 Task: Set autofetch period to 180.
Action: Mouse moved to (20, 539)
Screenshot: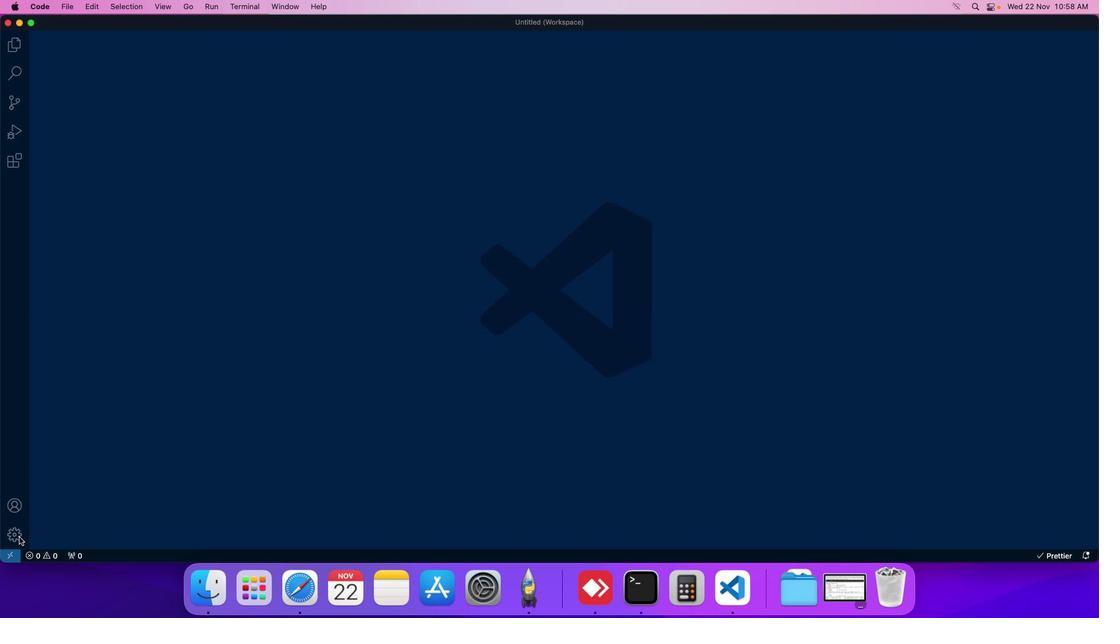 
Action: Mouse pressed left at (20, 539)
Screenshot: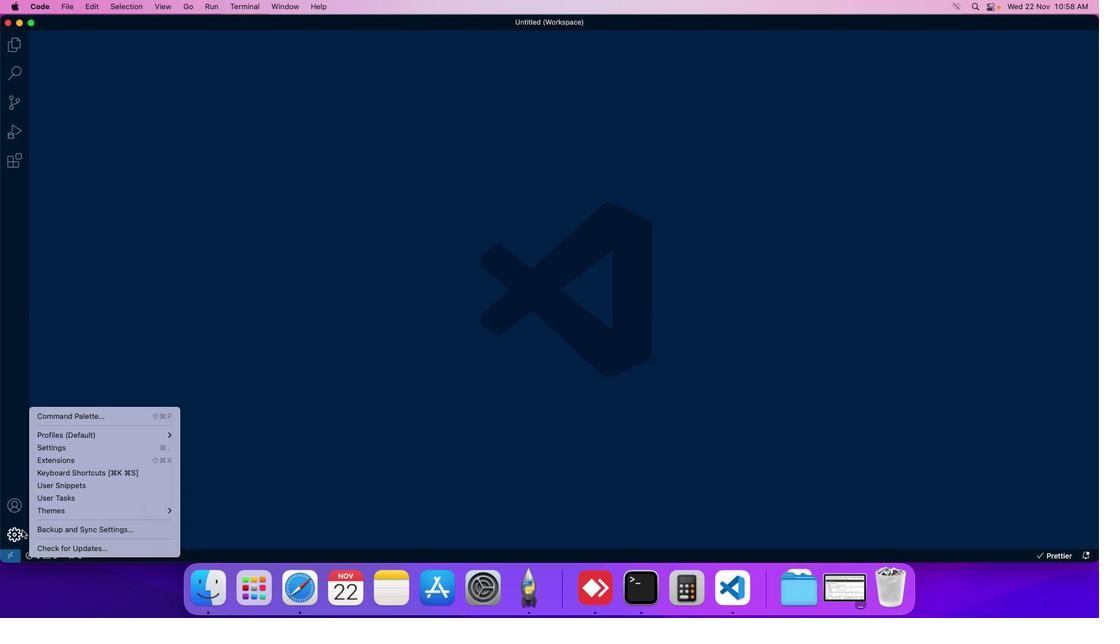 
Action: Mouse moved to (69, 452)
Screenshot: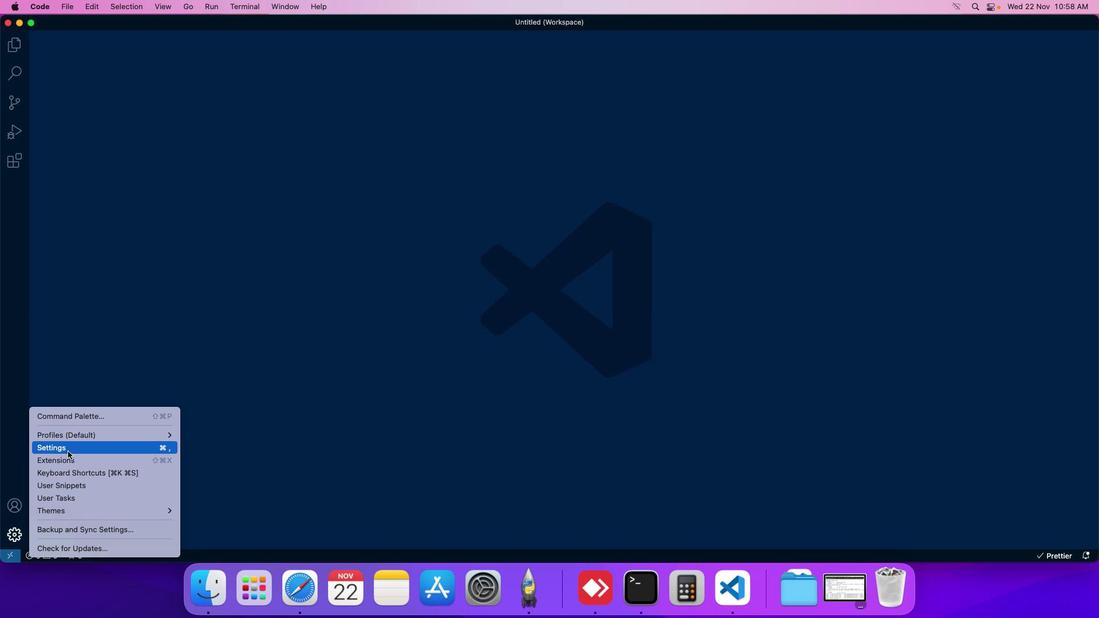 
Action: Mouse pressed left at (69, 452)
Screenshot: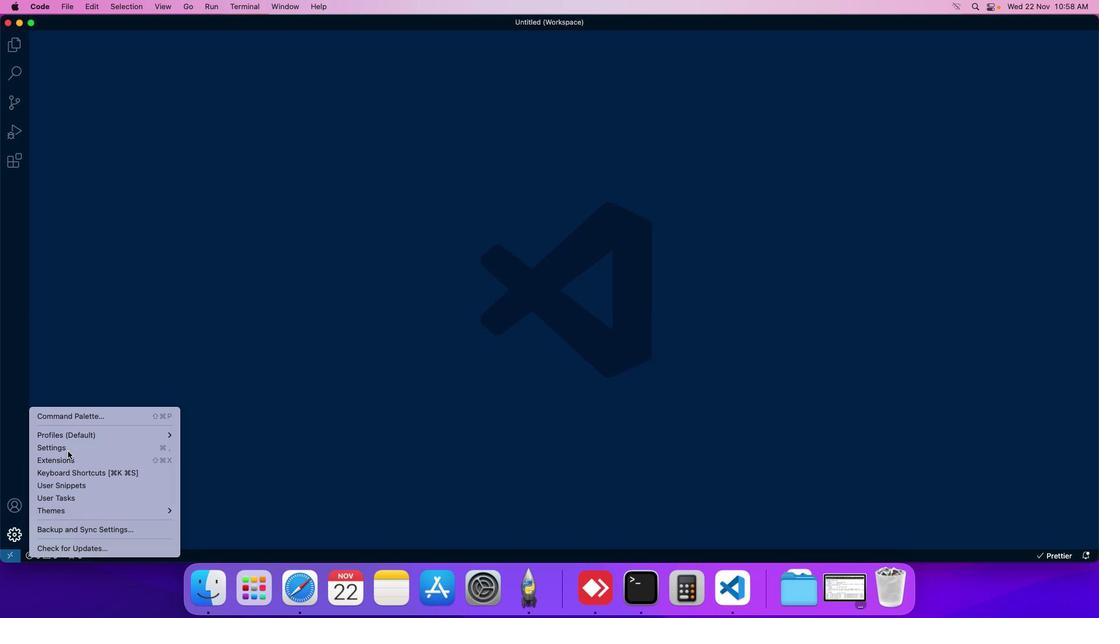 
Action: Mouse moved to (249, 96)
Screenshot: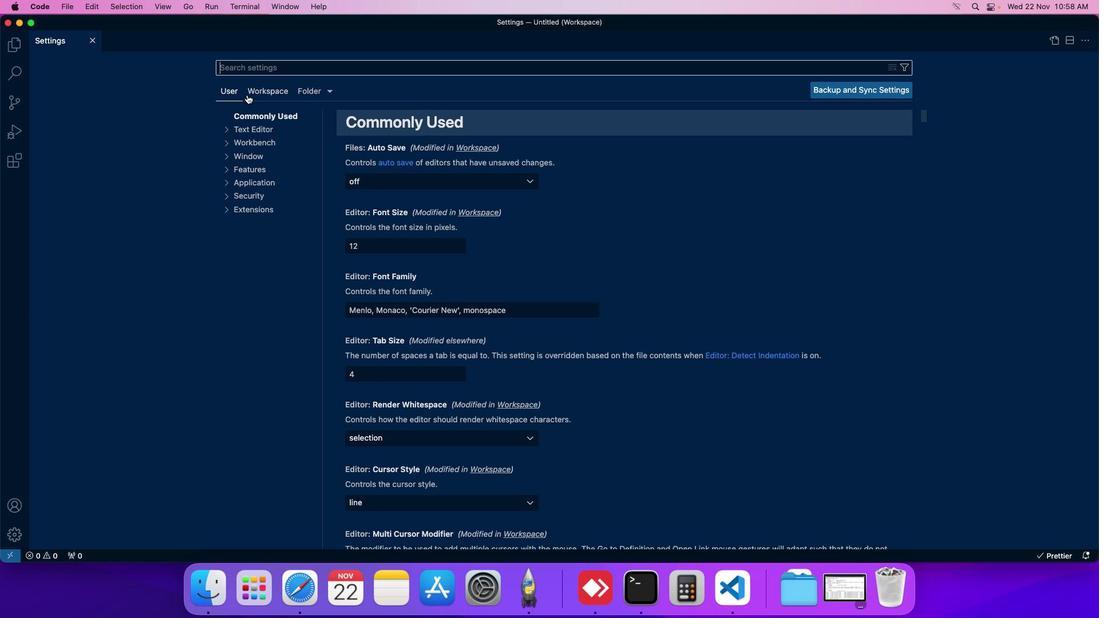 
Action: Mouse pressed left at (249, 96)
Screenshot: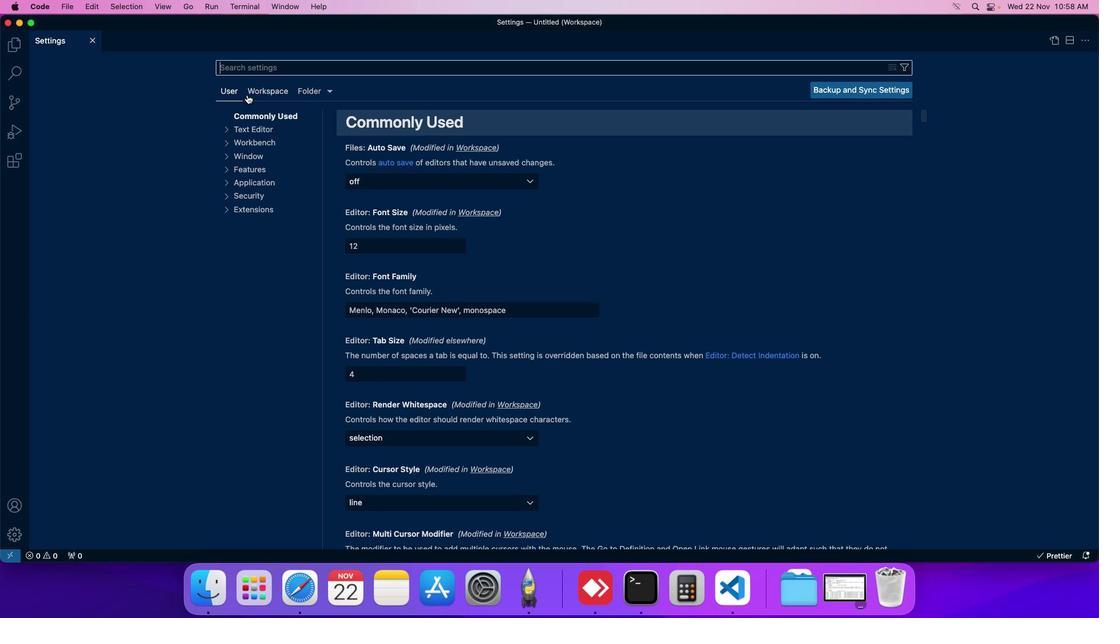 
Action: Mouse moved to (255, 201)
Screenshot: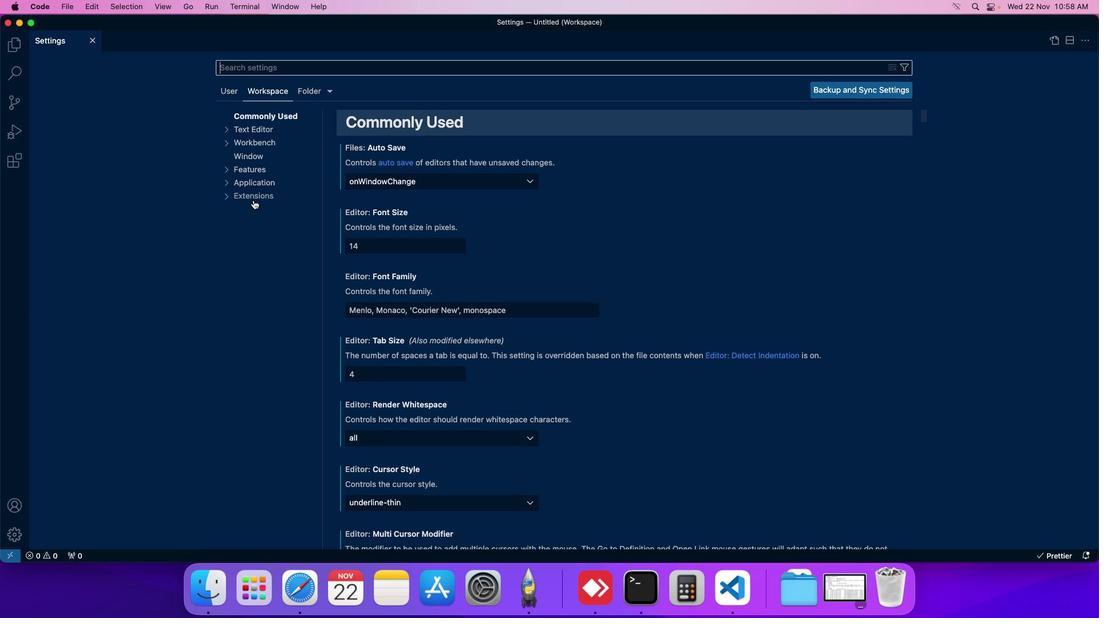 
Action: Mouse pressed left at (255, 201)
Screenshot: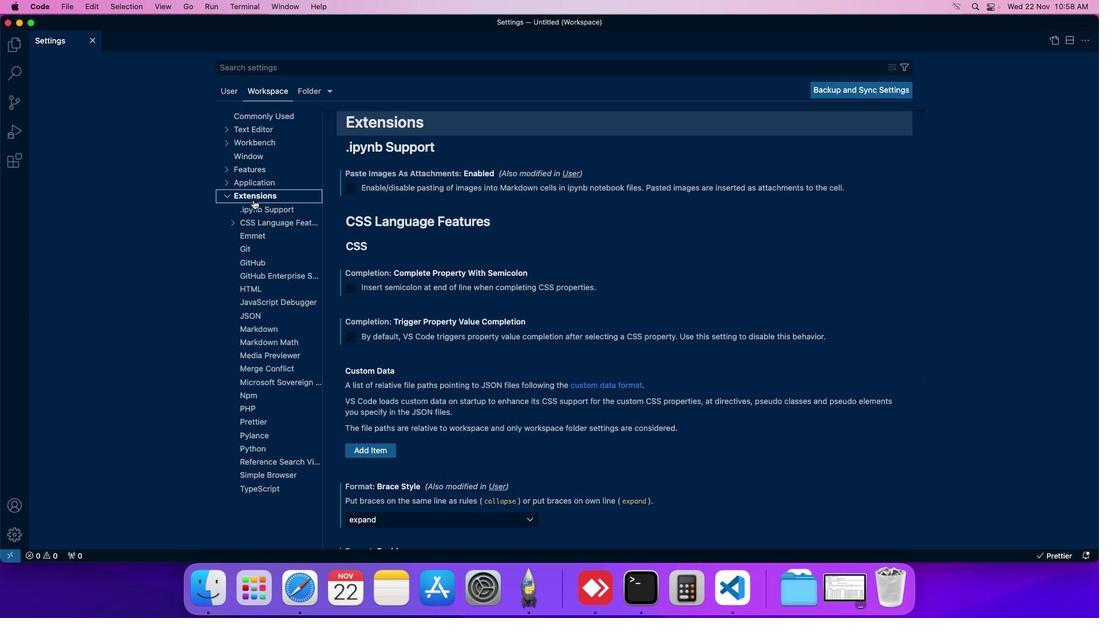 
Action: Mouse moved to (248, 246)
Screenshot: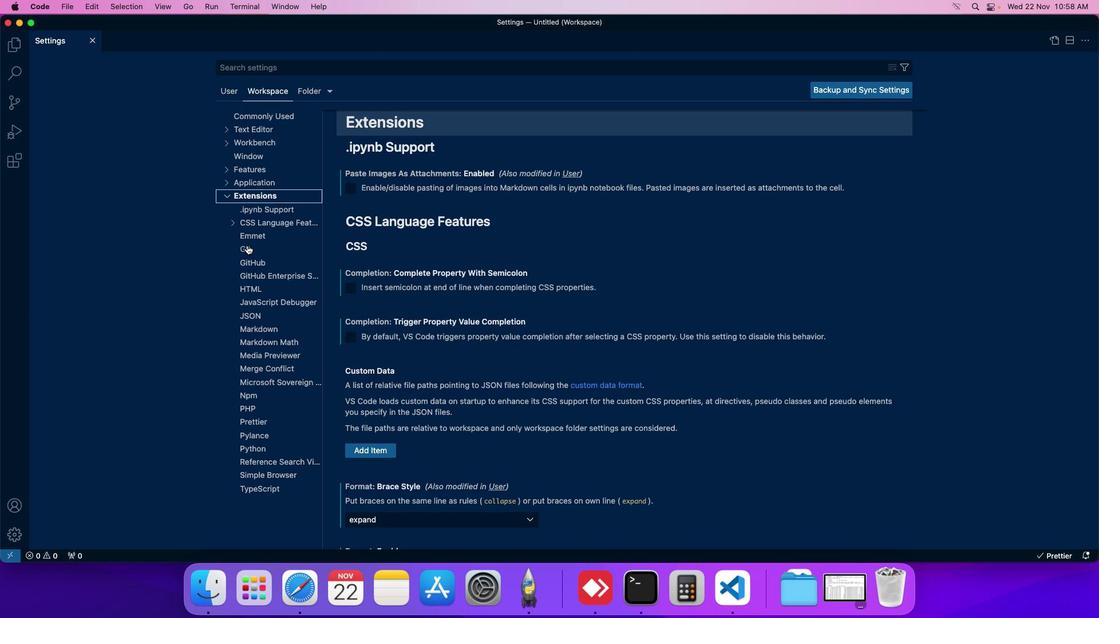 
Action: Mouse pressed left at (248, 246)
Screenshot: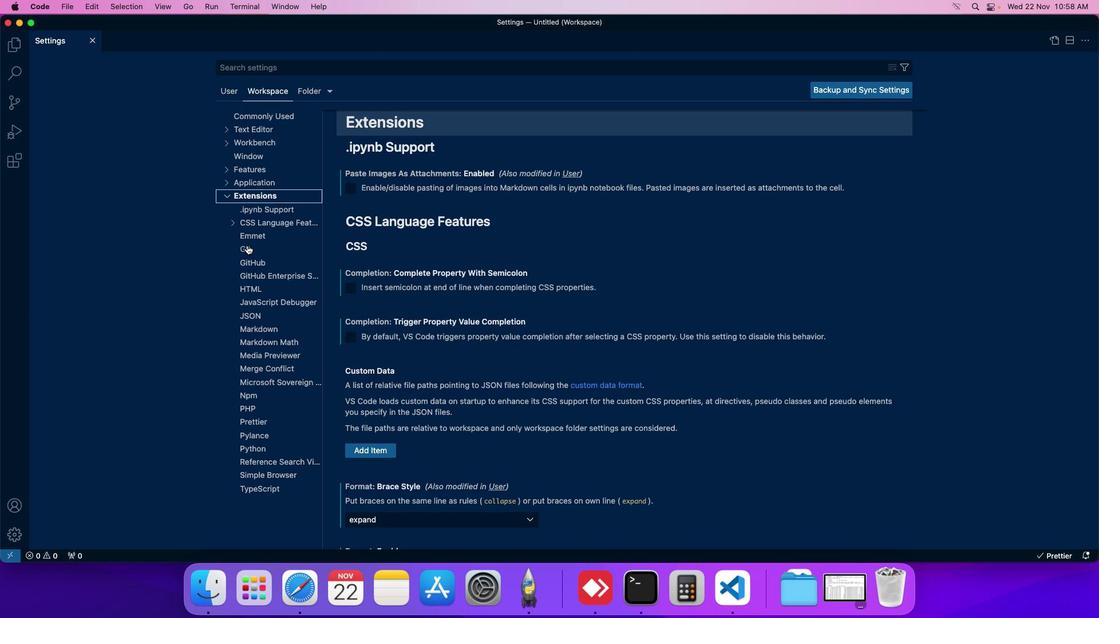 
Action: Mouse moved to (401, 444)
Screenshot: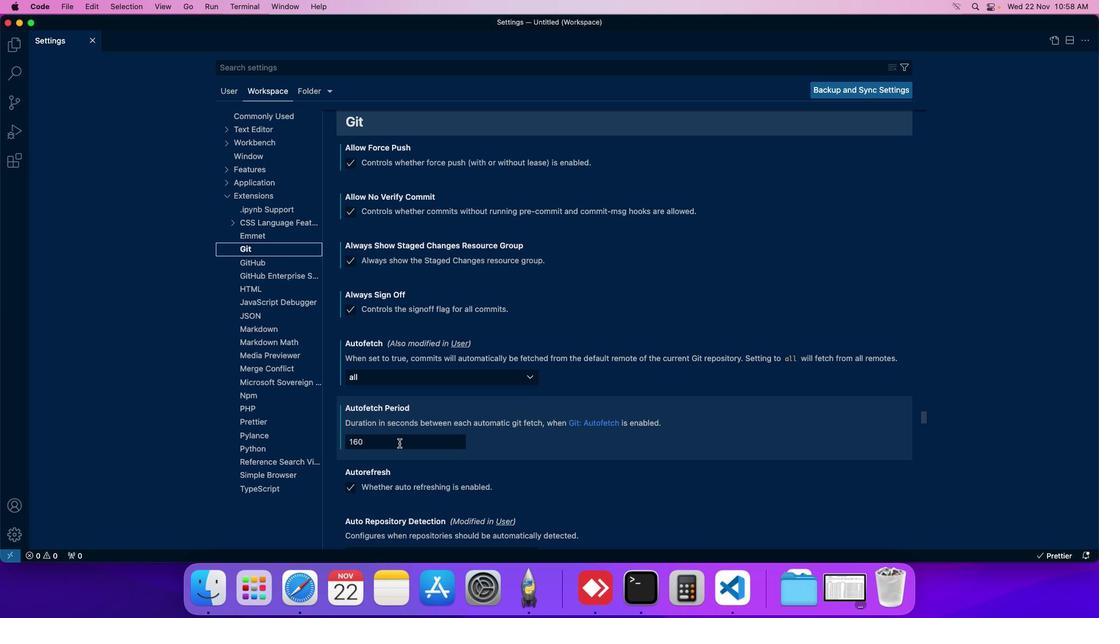 
Action: Mouse pressed left at (401, 444)
Screenshot: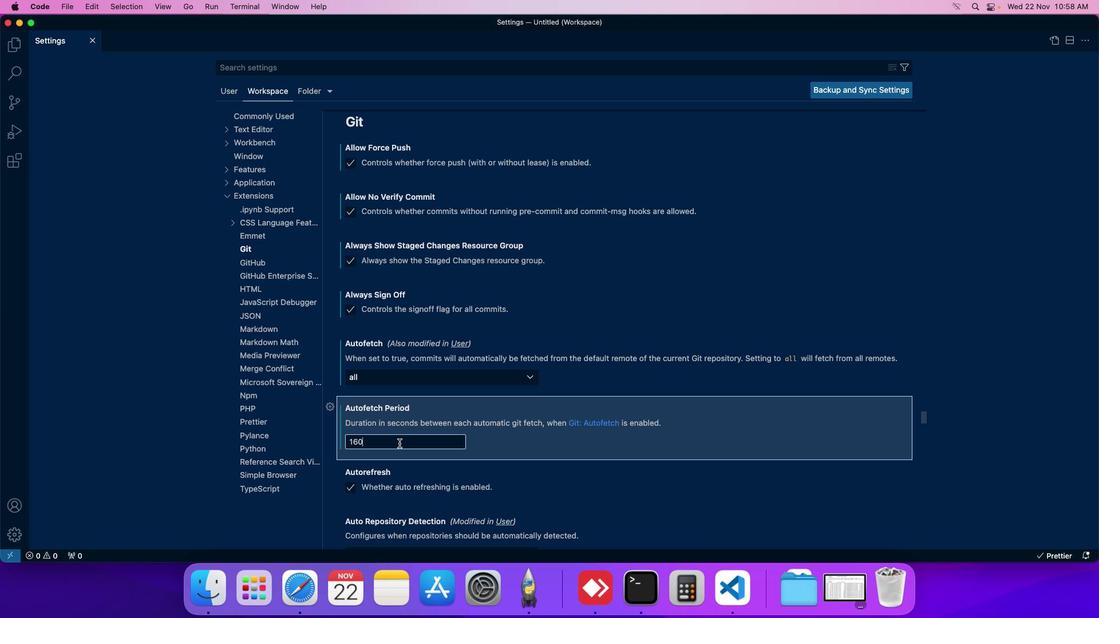 
Action: Key pressed Key.backspaceKey.backspaceKey.backspace'1''8''0'
Screenshot: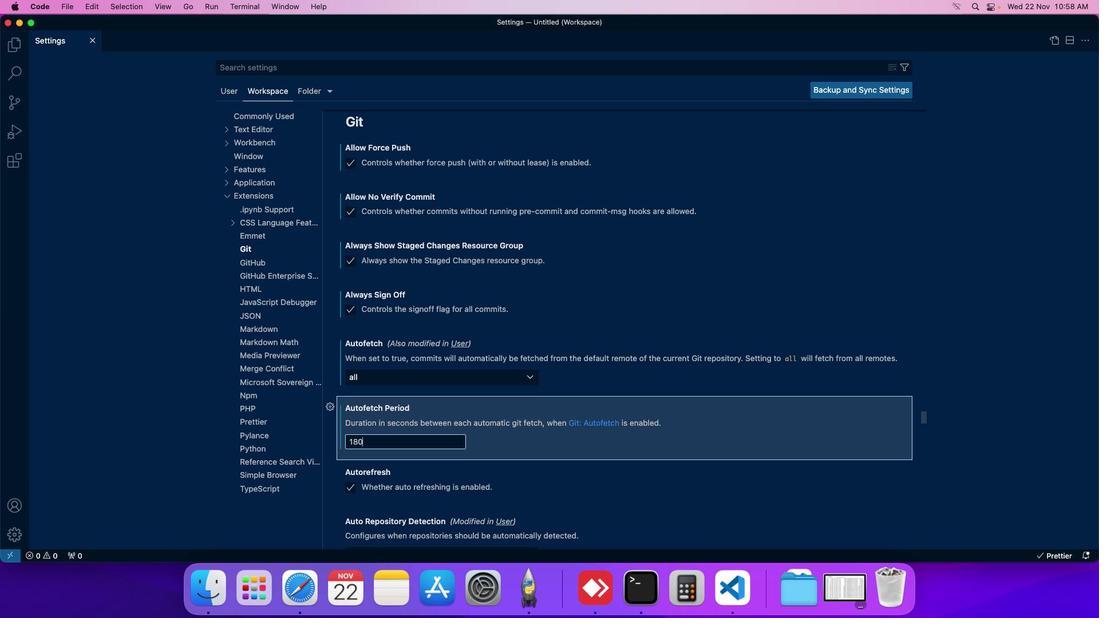 
